 Task: Open the bookmark "google" in a new icognito window.
Action: Mouse moved to (1315, 38)
Screenshot: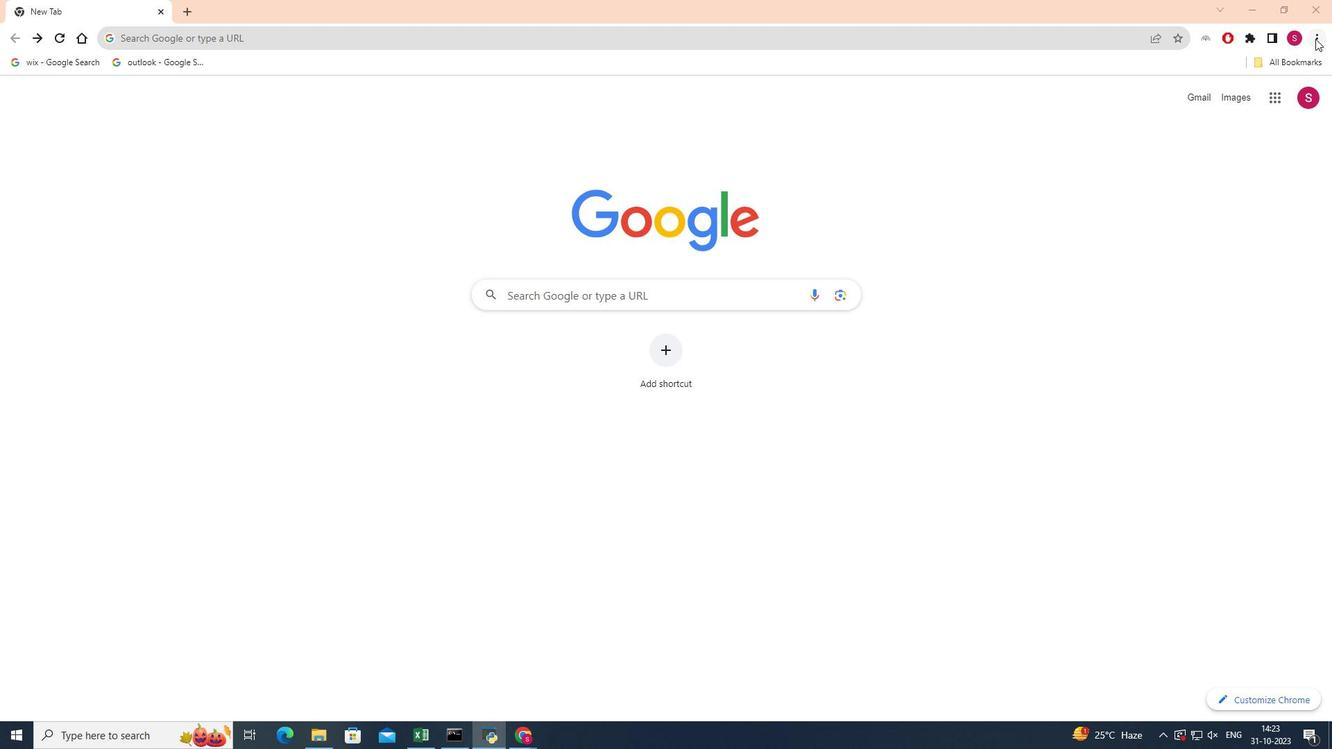 
Action: Mouse pressed left at (1315, 38)
Screenshot: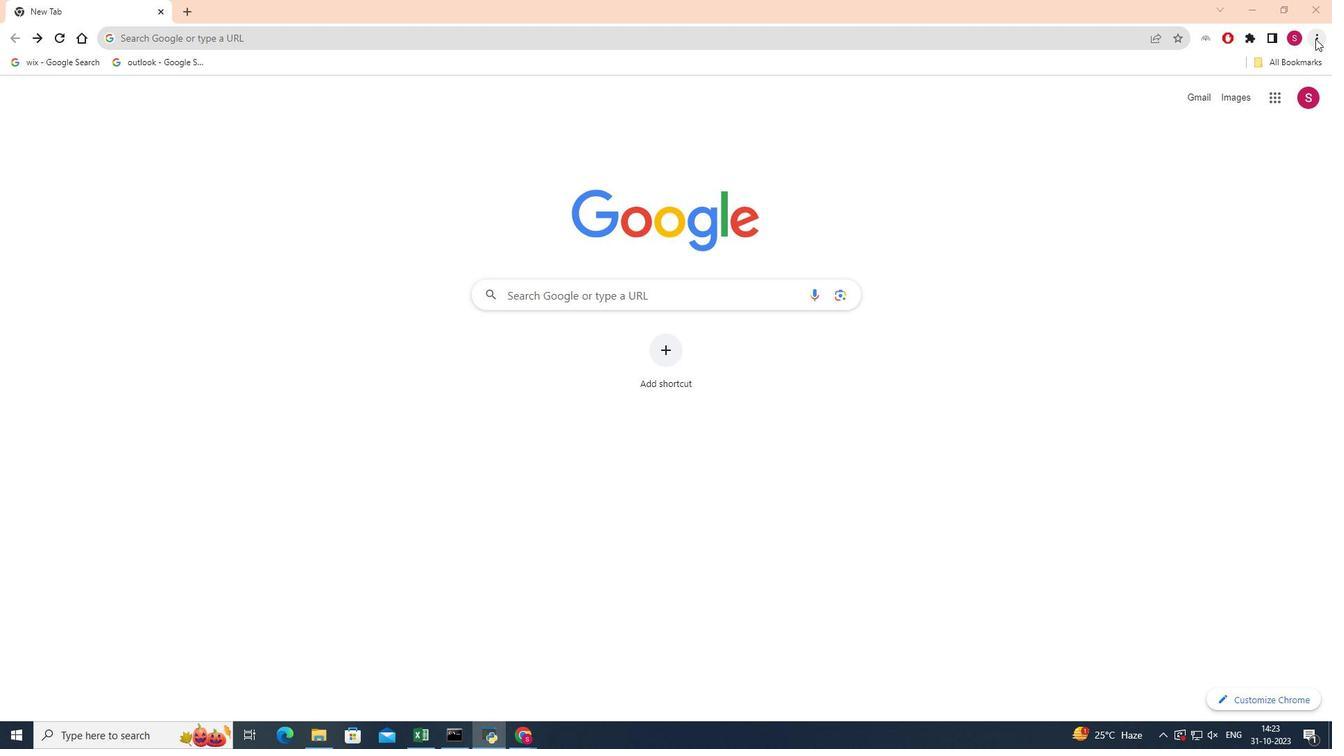 
Action: Mouse moved to (1190, 134)
Screenshot: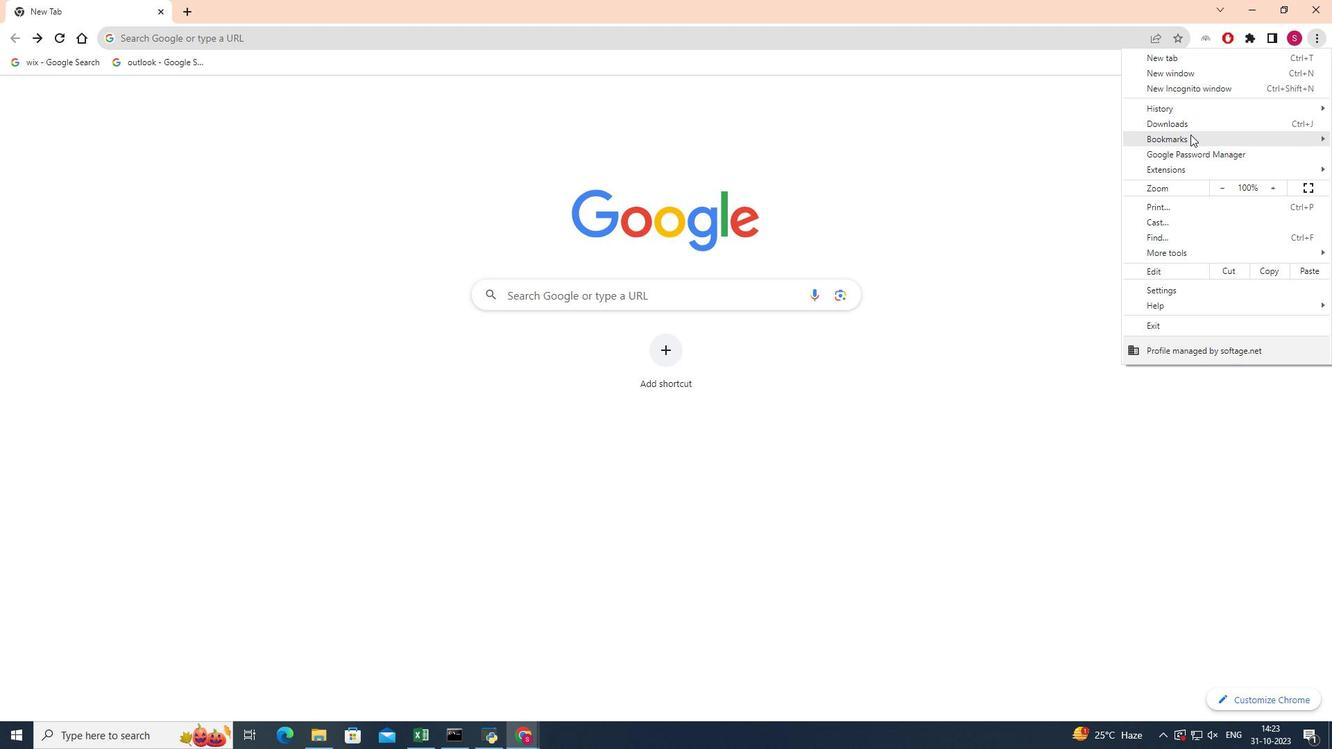 
Action: Mouse pressed left at (1190, 134)
Screenshot: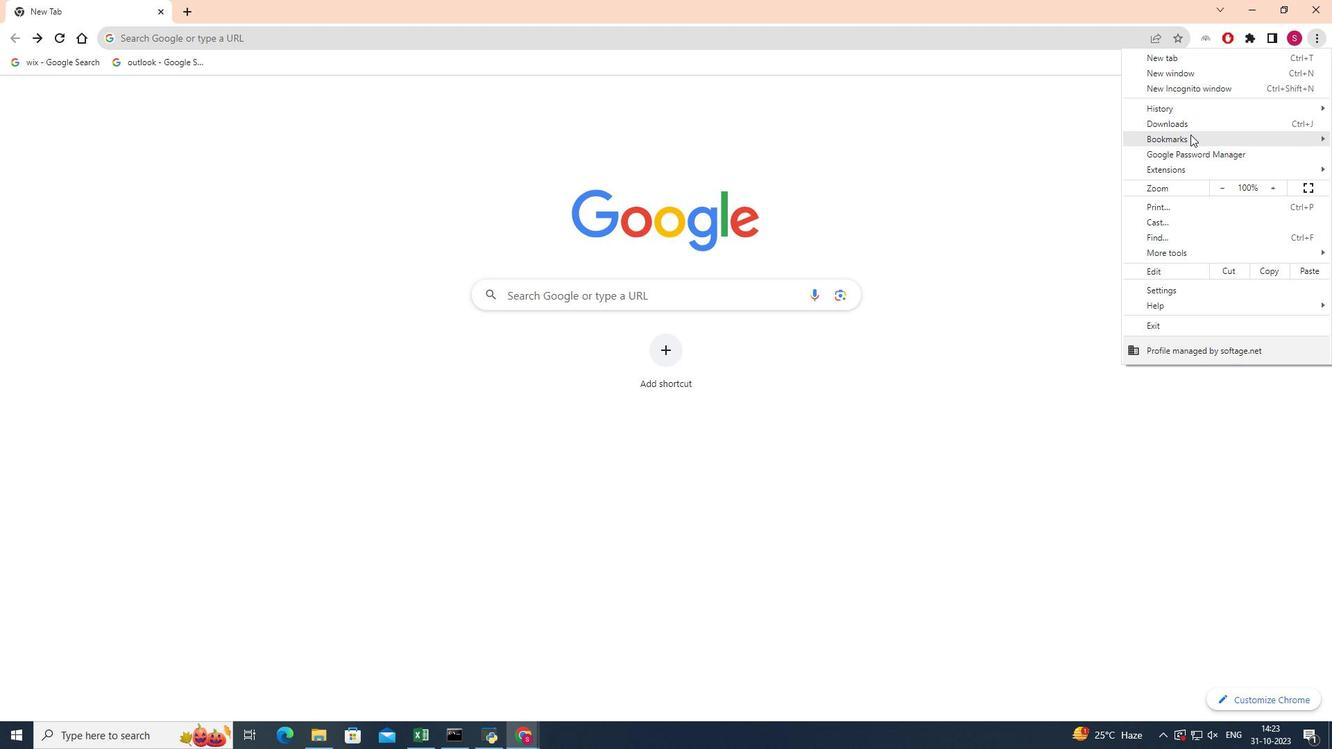 
Action: Mouse moved to (1002, 192)
Screenshot: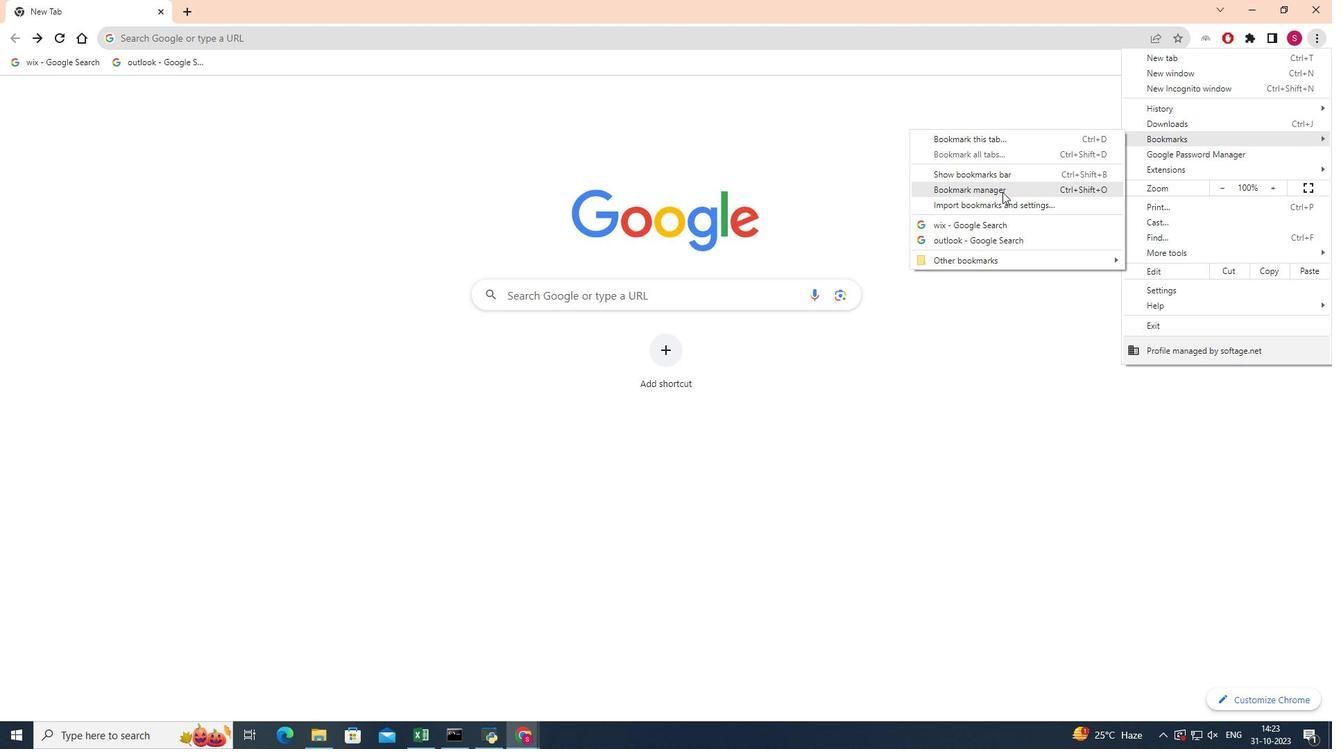 
Action: Mouse pressed left at (1002, 192)
Screenshot: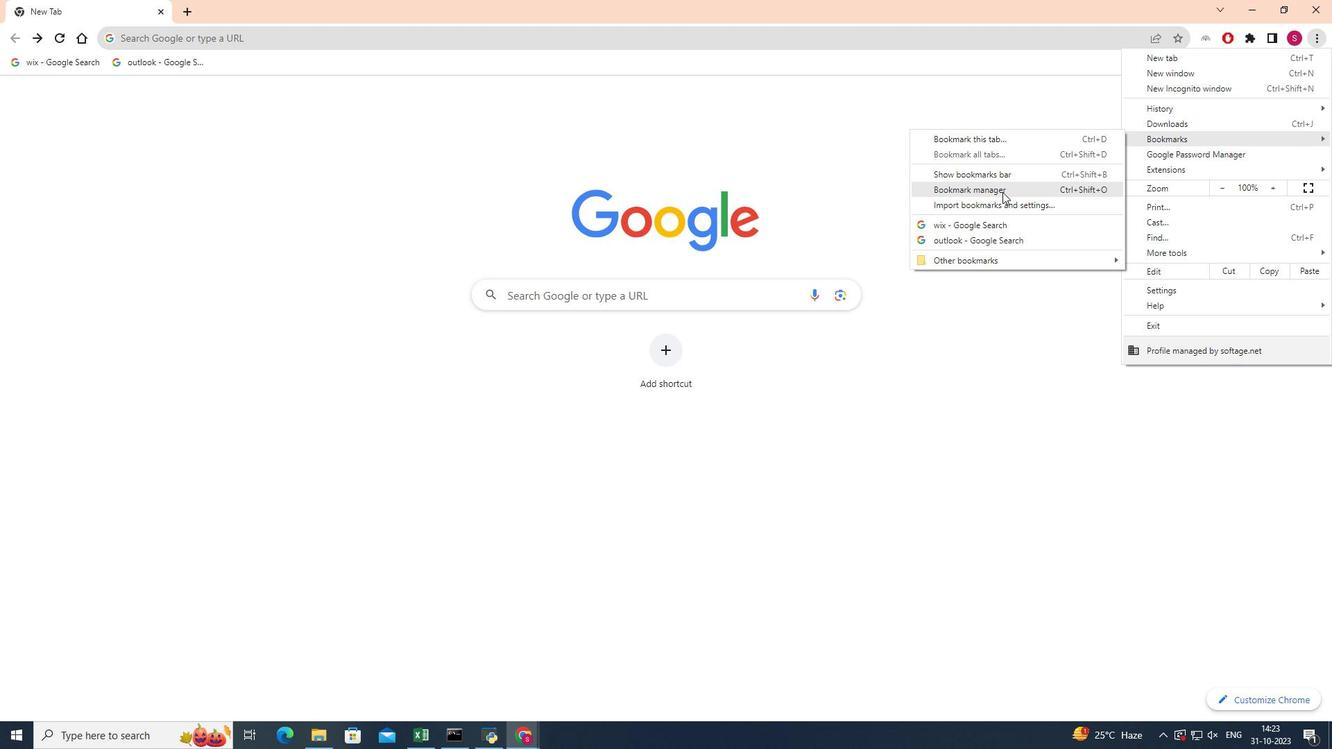 
Action: Mouse moved to (102, 144)
Screenshot: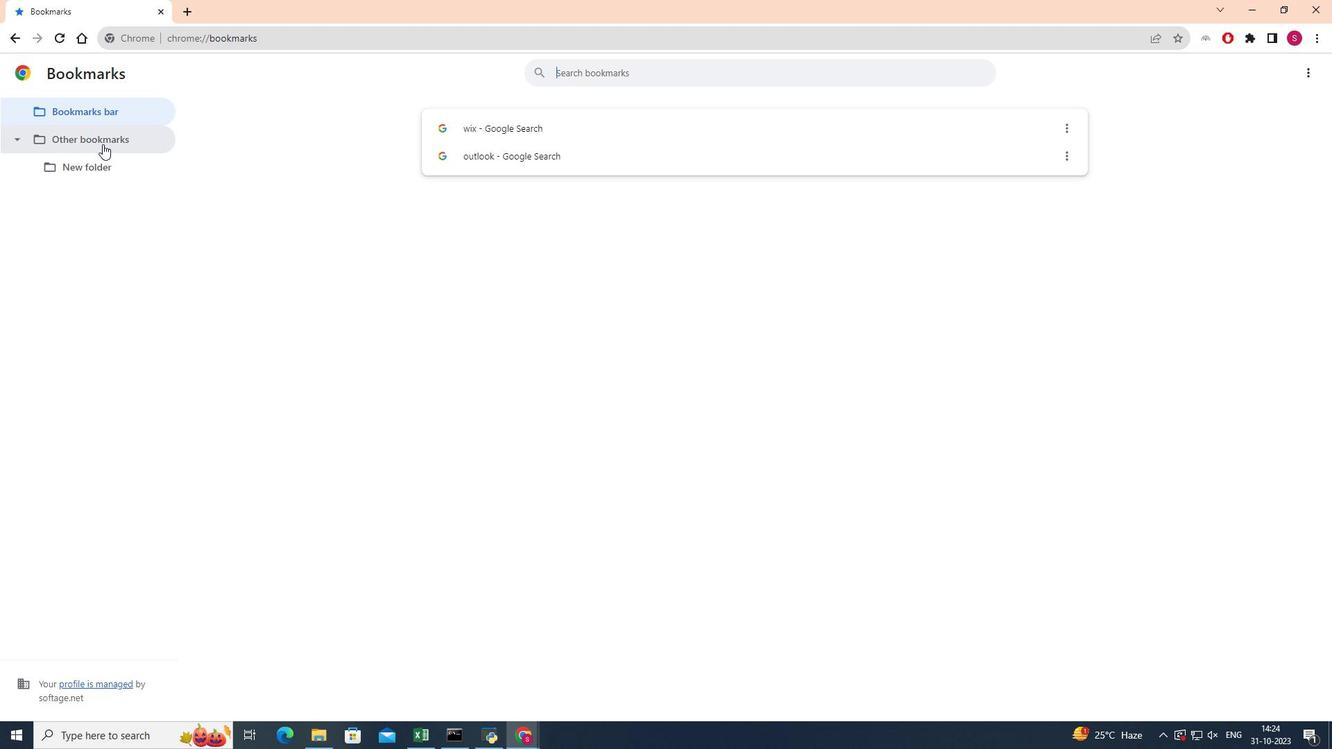 
Action: Mouse pressed left at (102, 144)
Screenshot: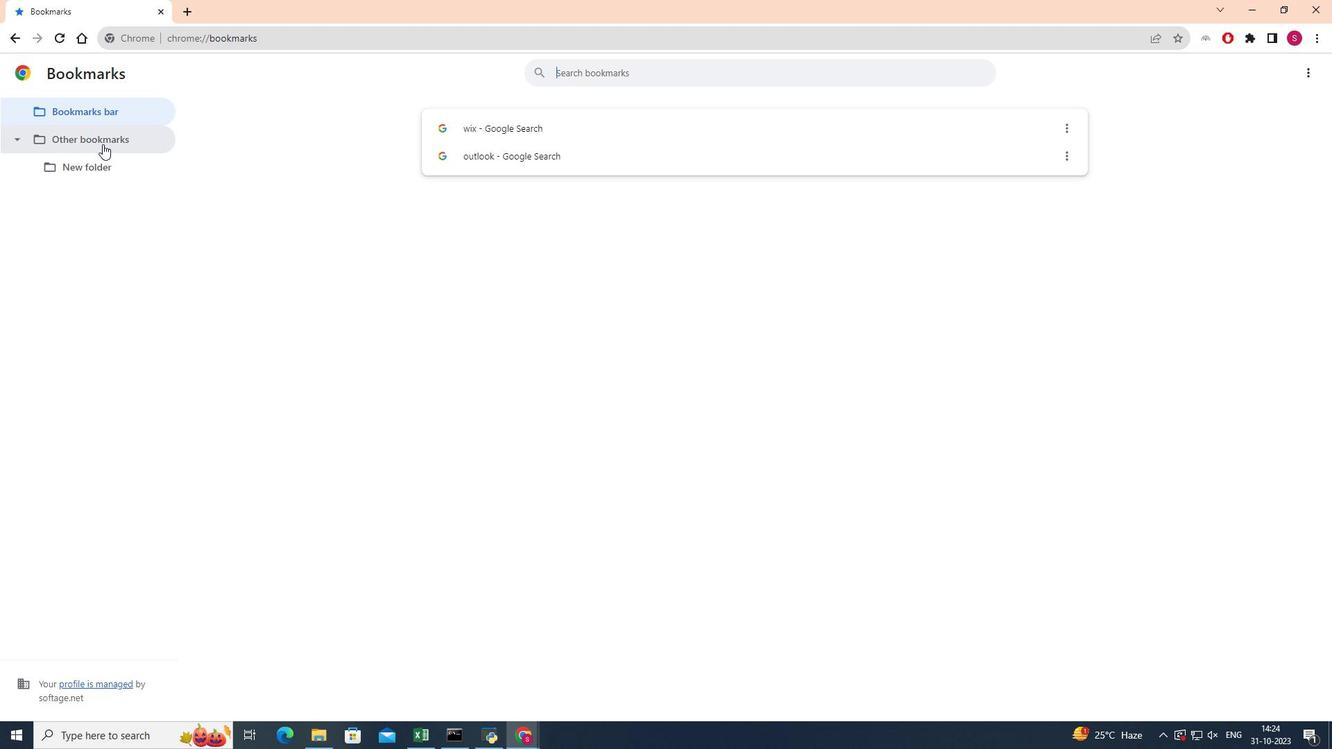 
Action: Mouse moved to (1063, 268)
Screenshot: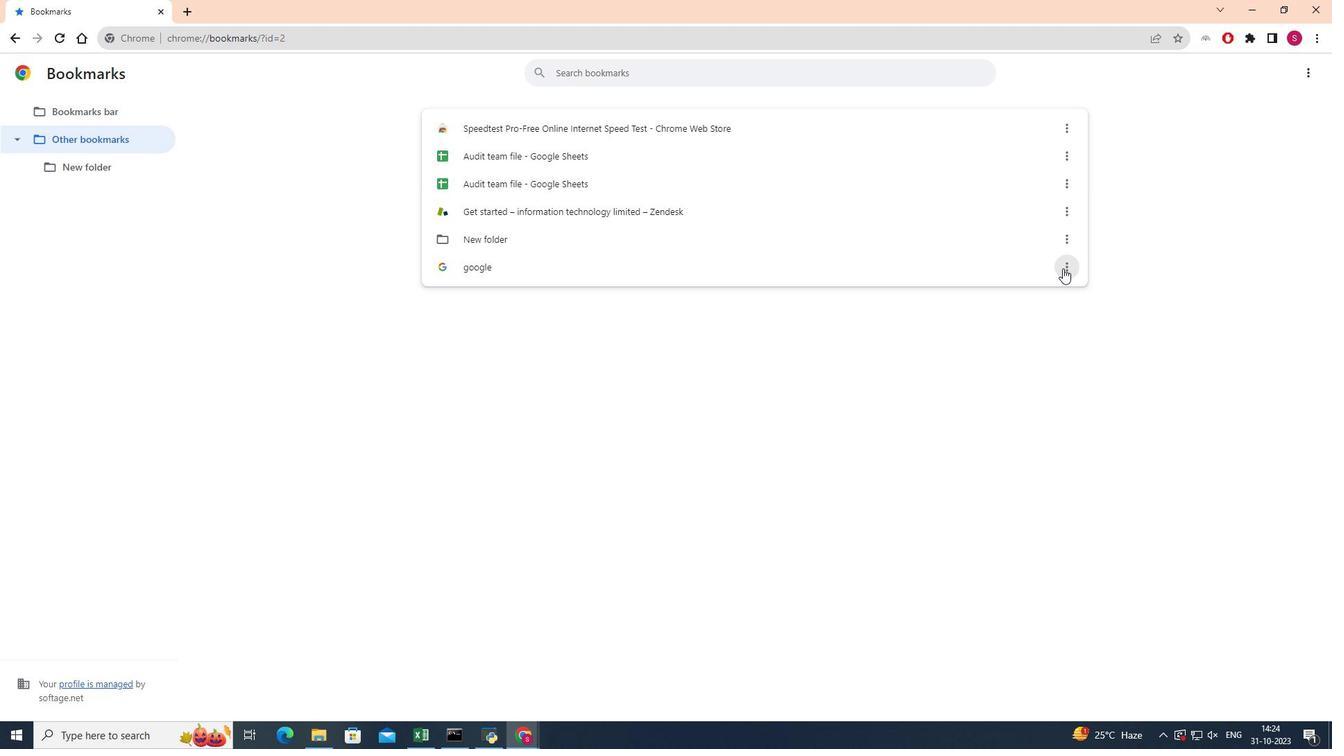 
Action: Mouse pressed left at (1063, 268)
Screenshot: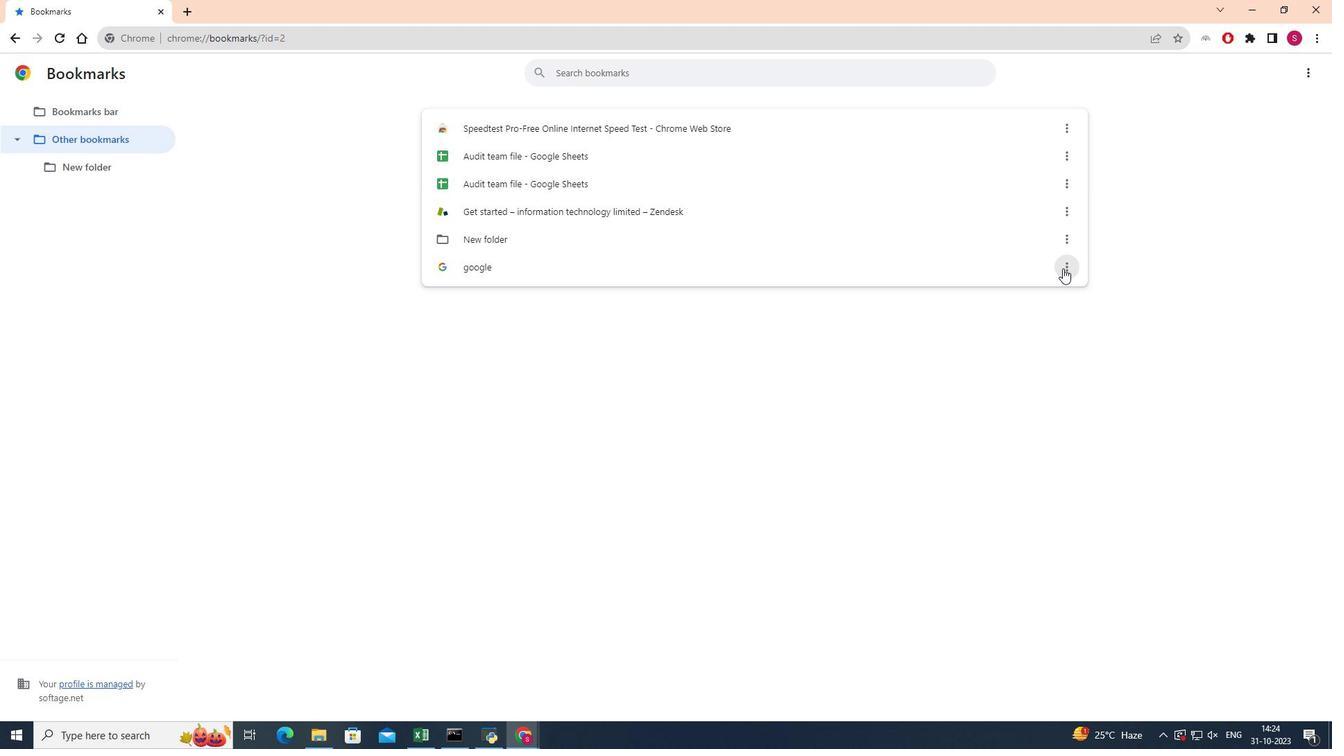 
Action: Mouse moved to (1029, 465)
Screenshot: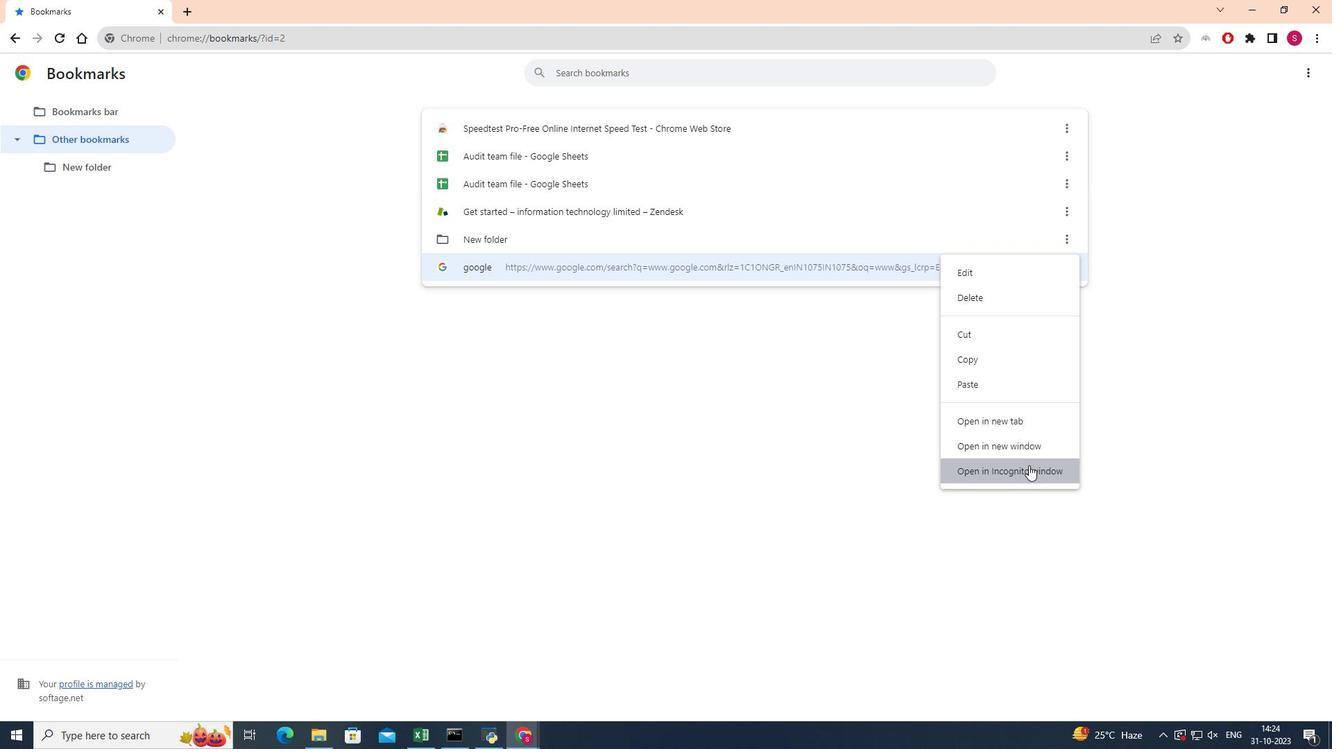 
Action: Mouse pressed left at (1029, 465)
Screenshot: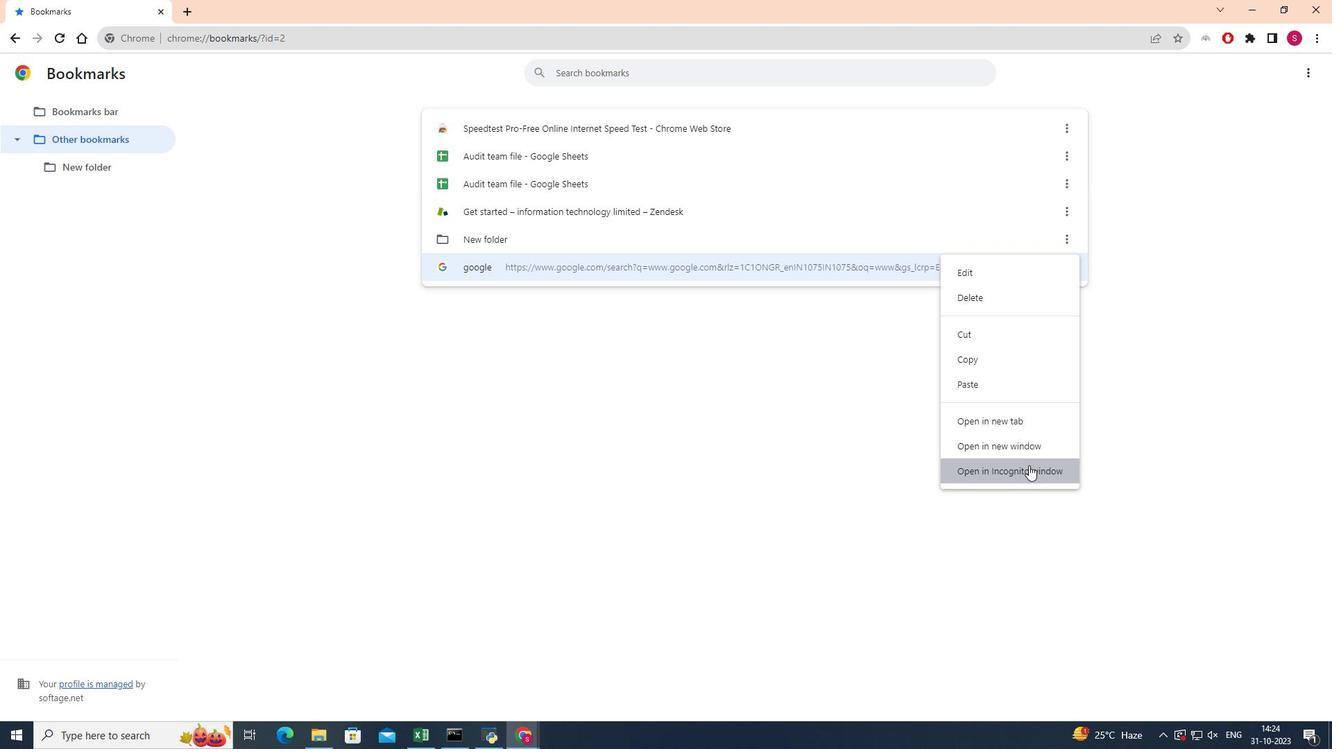 
